 Task: Add No Sugar Added Stevia Sweetened Dark Chocolate Walnuts to the cart.
Action: Mouse moved to (13, 58)
Screenshot: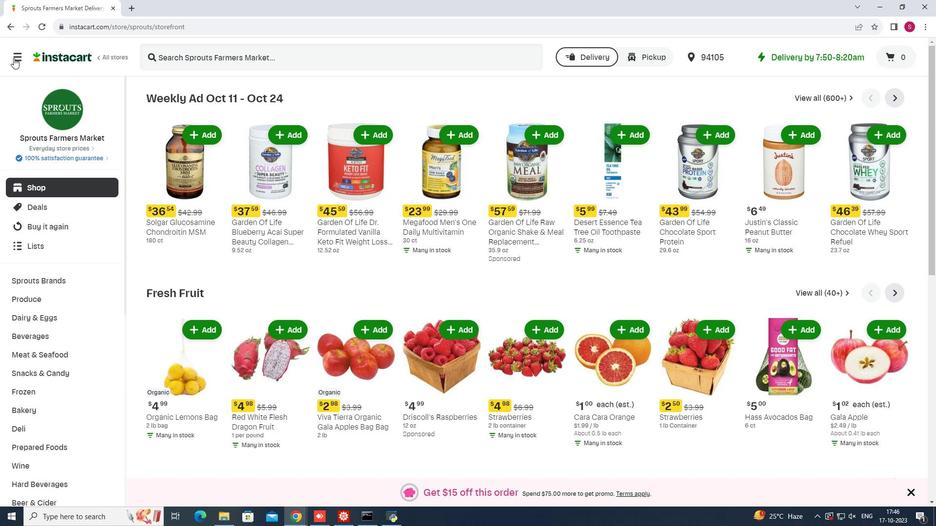 
Action: Mouse pressed left at (13, 58)
Screenshot: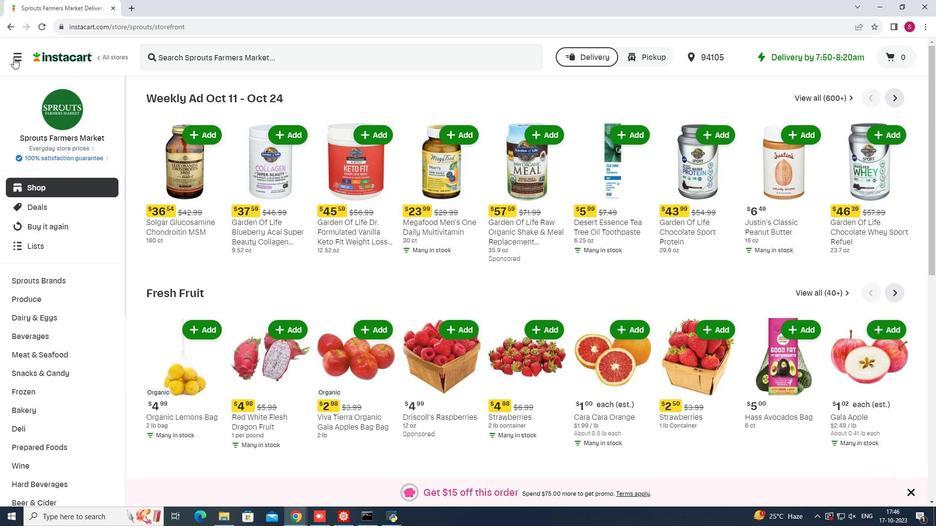 
Action: Mouse moved to (67, 251)
Screenshot: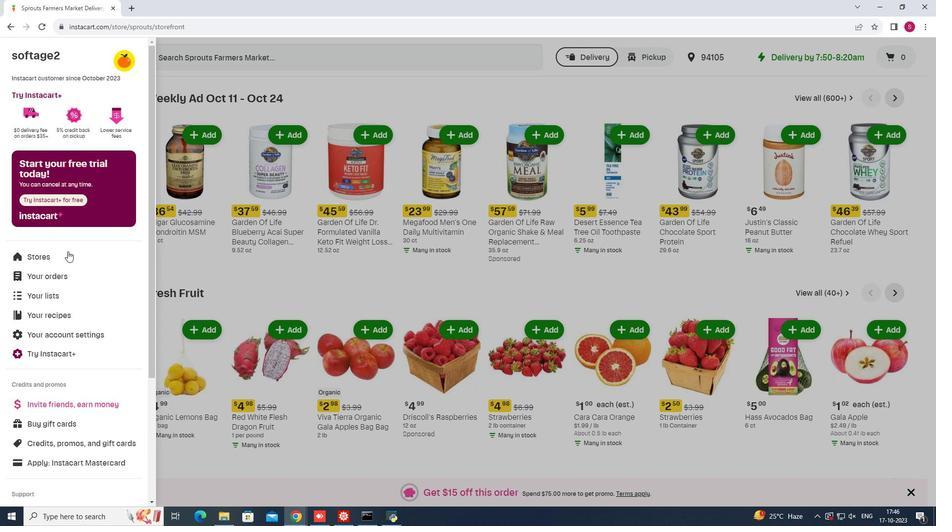 
Action: Mouse pressed left at (67, 251)
Screenshot: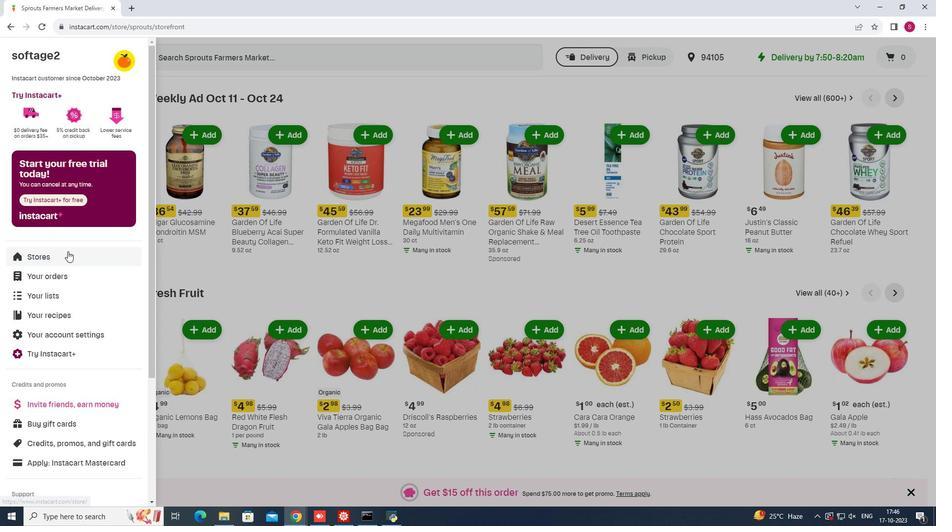 
Action: Mouse moved to (224, 87)
Screenshot: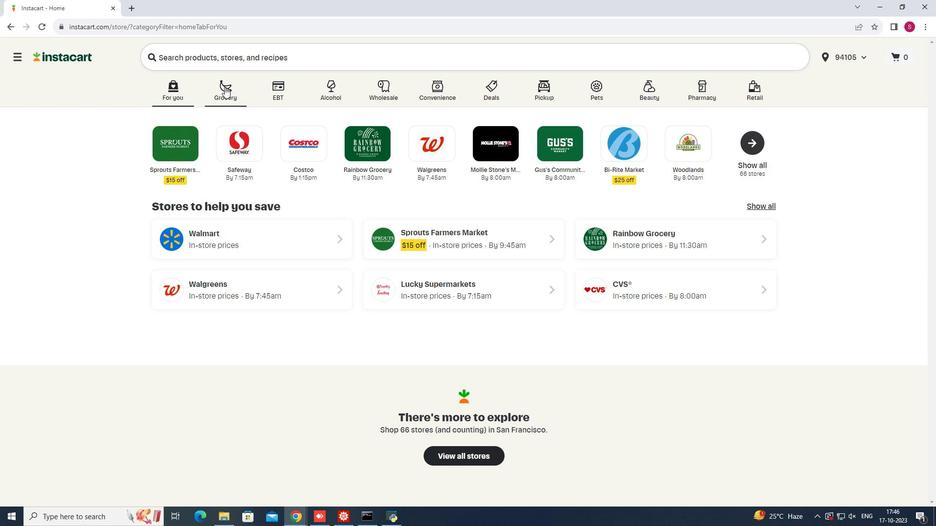 
Action: Mouse pressed left at (224, 87)
Screenshot: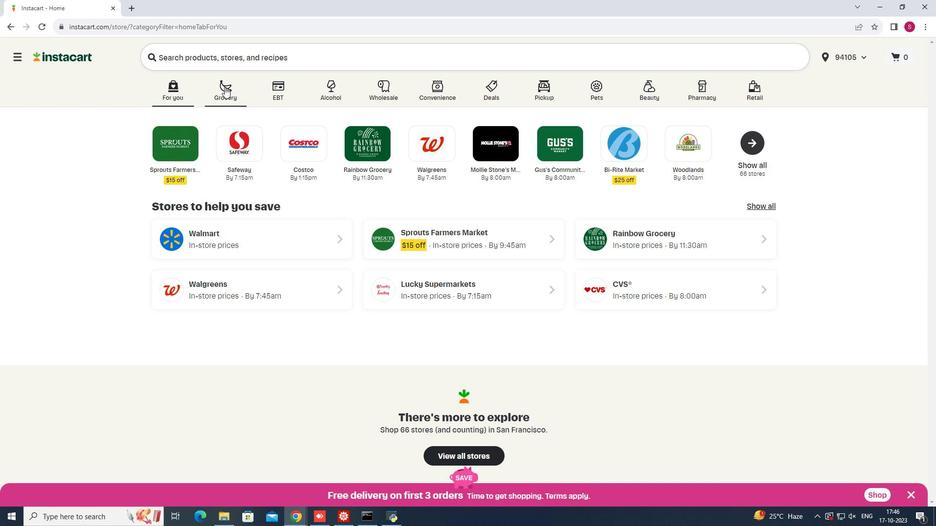 
Action: Mouse moved to (677, 135)
Screenshot: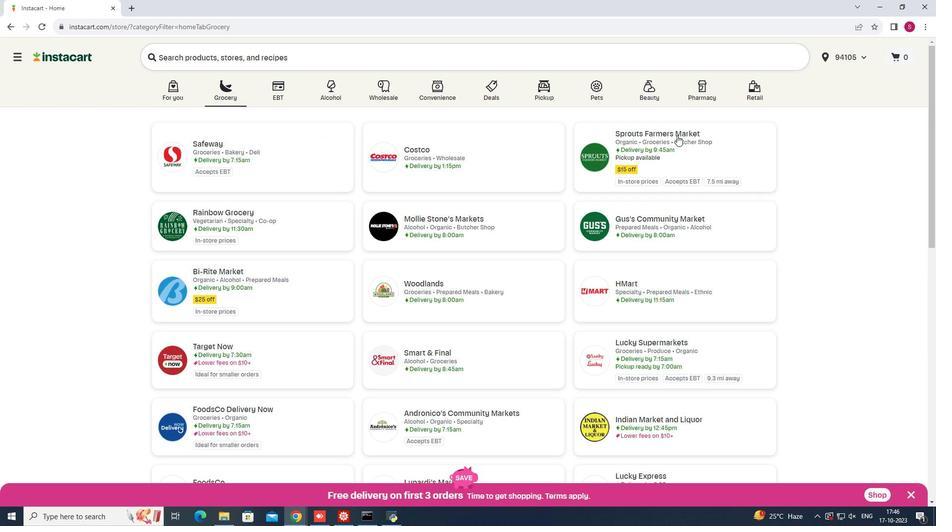 
Action: Mouse pressed left at (677, 135)
Screenshot: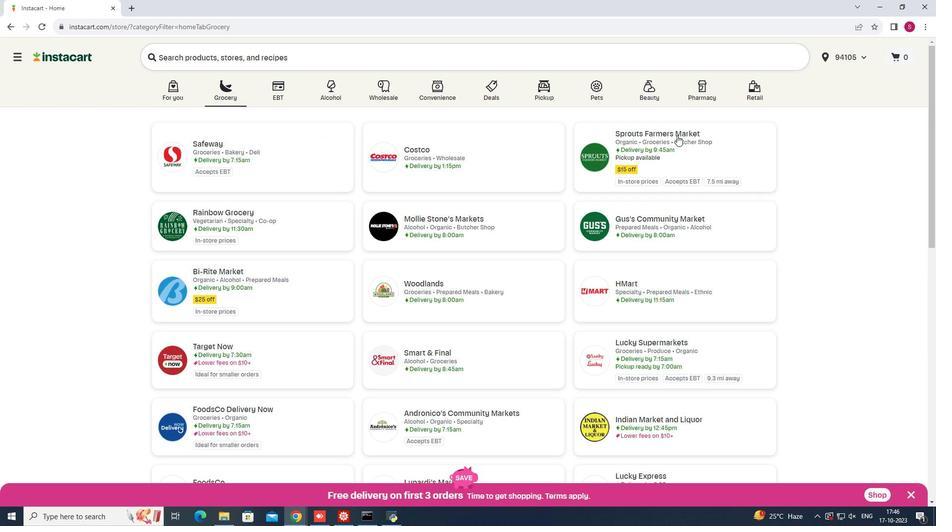 
Action: Mouse moved to (56, 376)
Screenshot: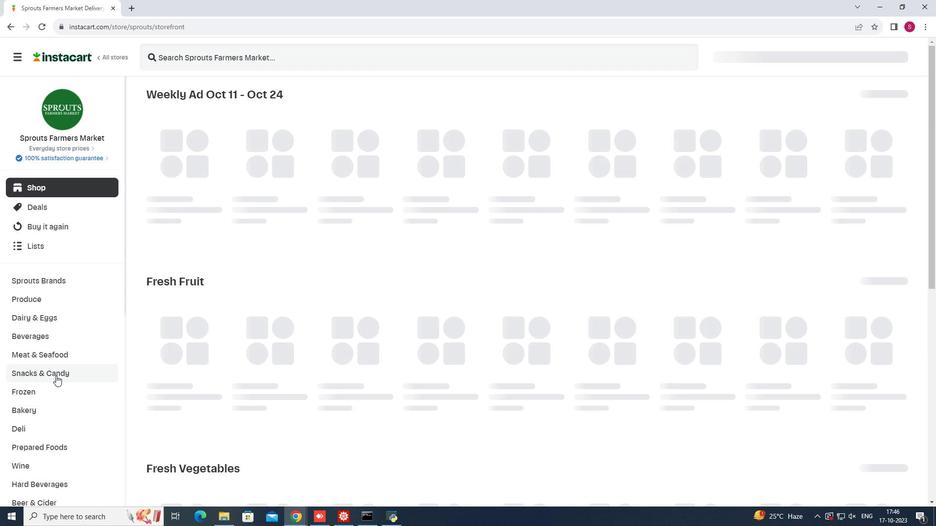 
Action: Mouse pressed left at (56, 376)
Screenshot: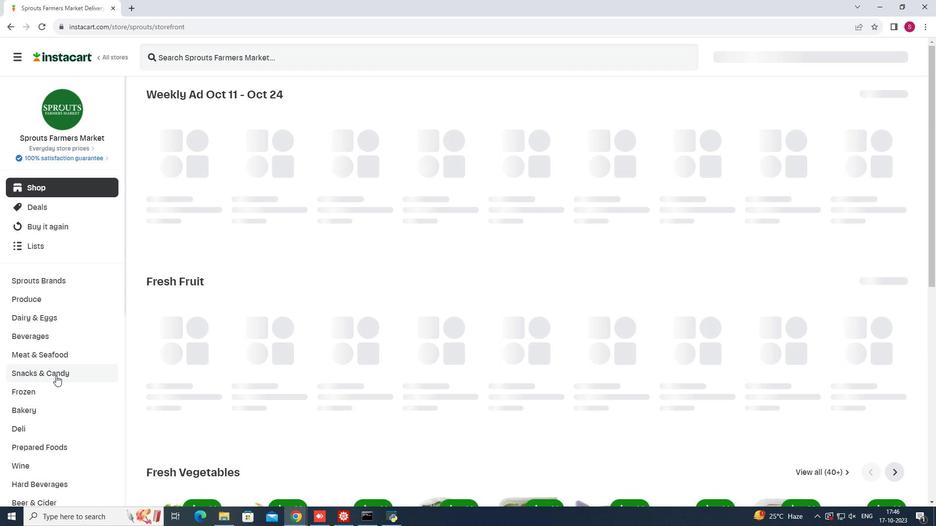 
Action: Mouse moved to (289, 121)
Screenshot: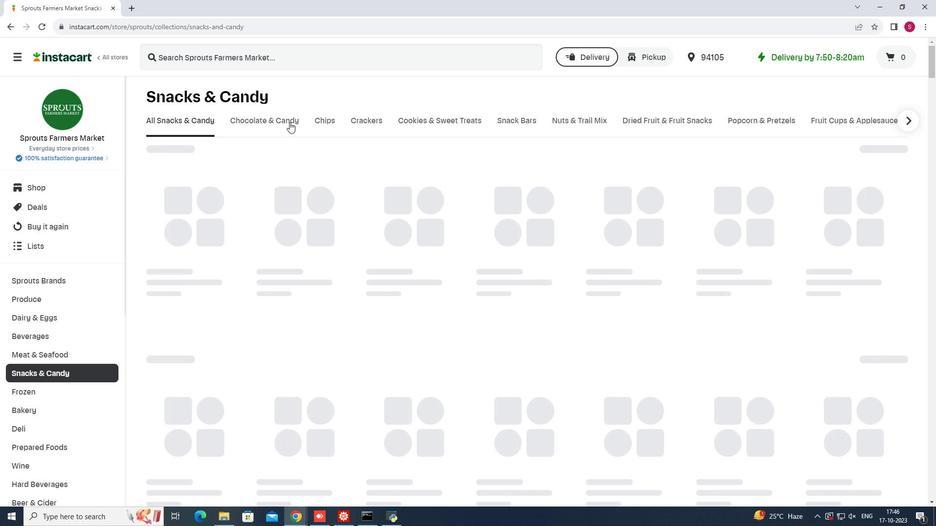 
Action: Mouse pressed left at (289, 121)
Screenshot: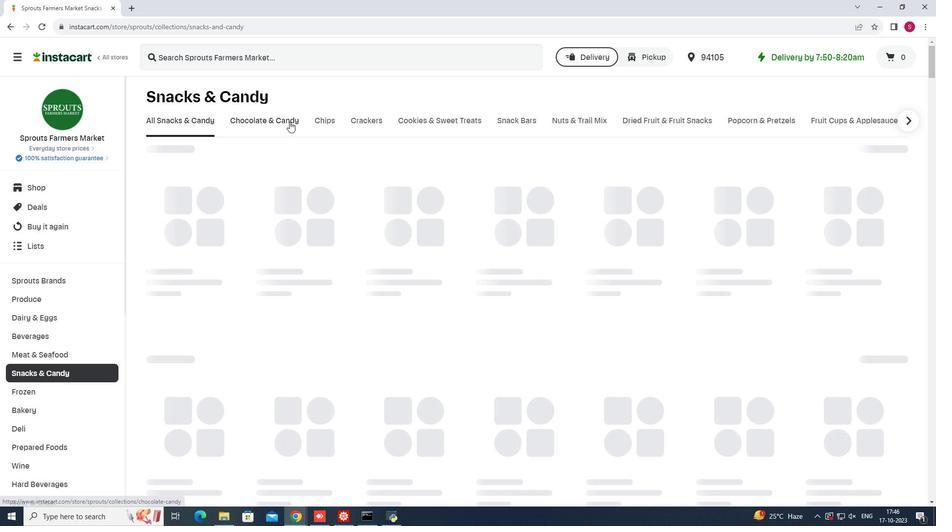 
Action: Mouse moved to (247, 162)
Screenshot: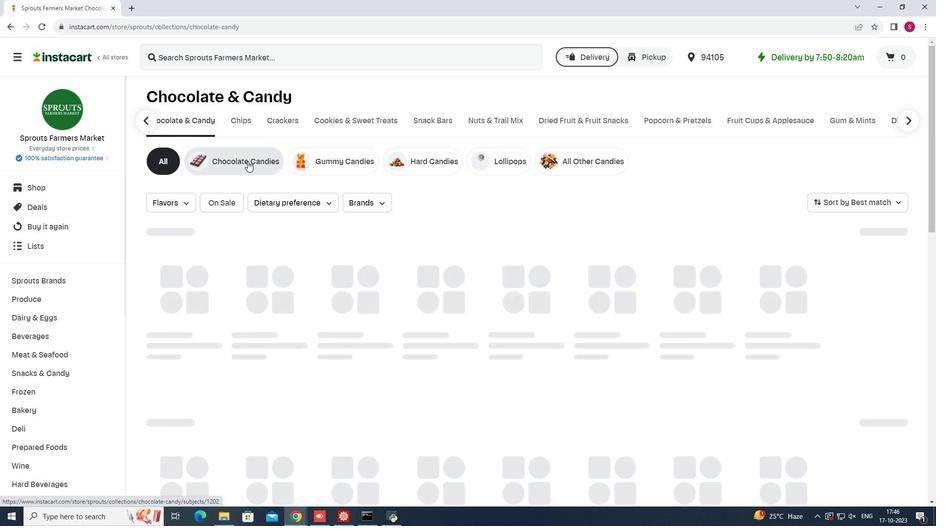 
Action: Mouse pressed left at (247, 162)
Screenshot: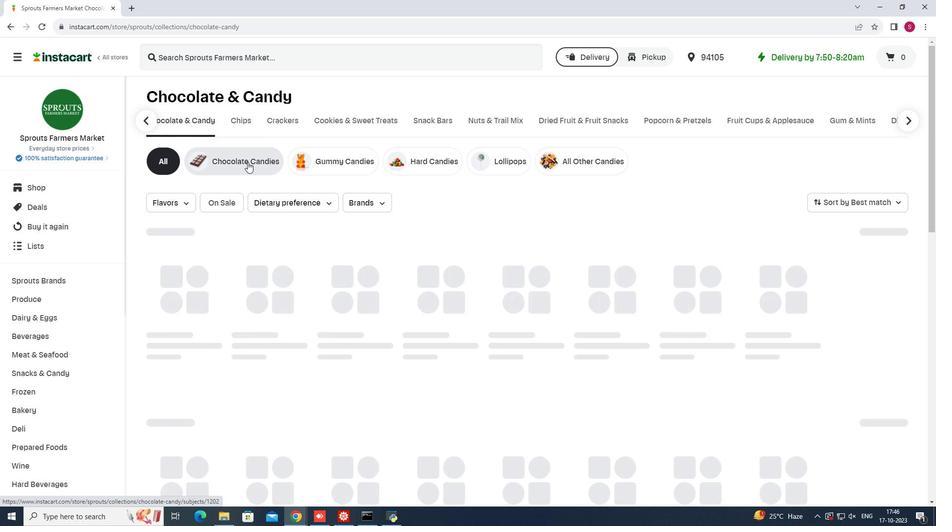 
Action: Mouse moved to (311, 53)
Screenshot: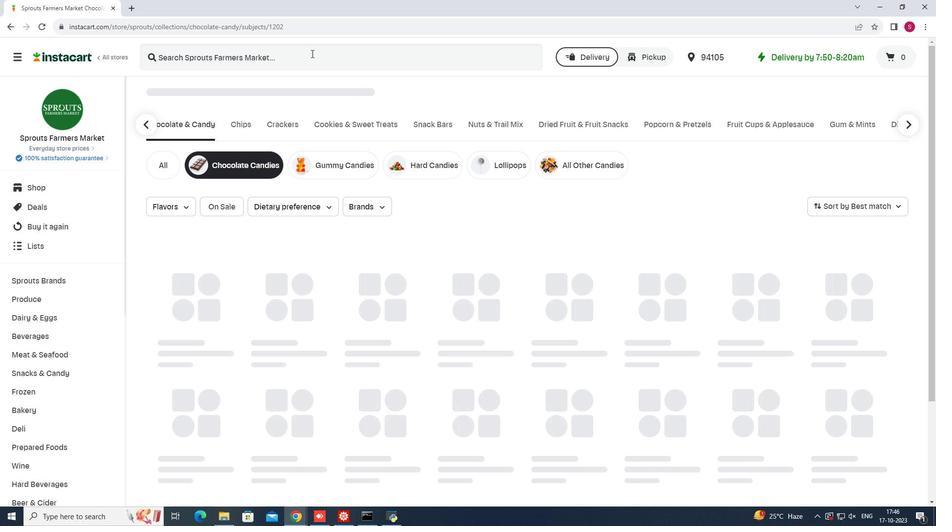 
Action: Mouse pressed left at (311, 53)
Screenshot: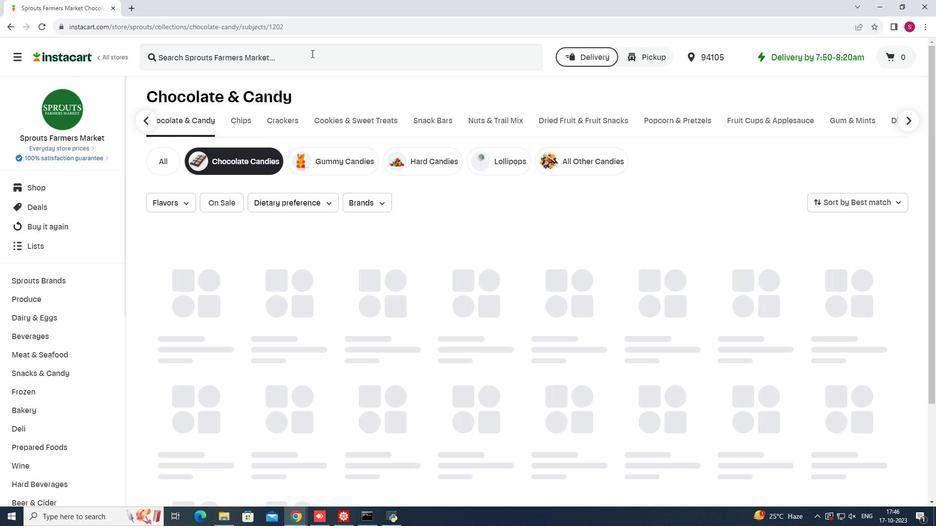 
Action: Mouse moved to (311, 54)
Screenshot: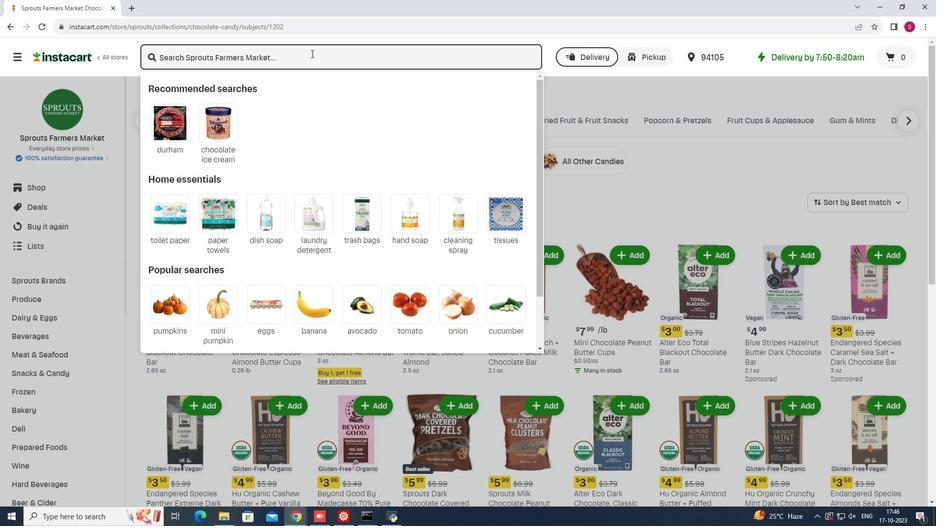 
Action: Key pressed <Key.shift><Key.shift><Key.shift><Key.shift><Key.shift><Key.shift><Key.shift><Key.shift><Key.shift><Key.shift><Key.shift><Key.shift><Key.shift><Key.shift><Key.shift><Key.shift><Key.shift><Key.shift><Key.shift><Key.shift><Key.shift><Key.shift><Key.shift><Key.shift><Key.shift><Key.shift><Key.shift>No<Key.space><Key.shift>Sugar<Key.space><Key.shift>Added<Key.space><Key.shift>Stevia<Key.space><Key.shift><Key.shift><Key.shift>Sweetened<Key.space><Key.shift>Dark<Key.space><Key.shift><Key.shift>Chocolate<Key.space><Key.shift><Key.shift>Walnuts<Key.enter>
Screenshot: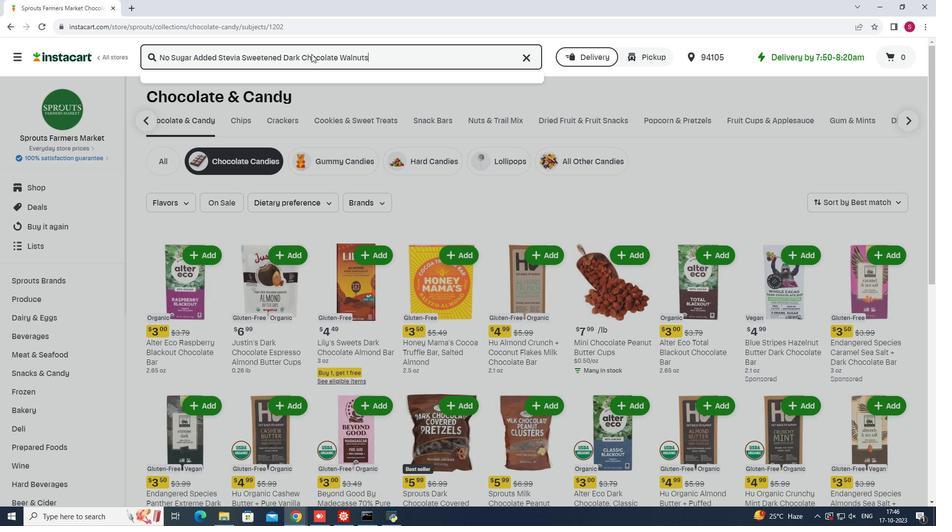 
Action: Mouse moved to (650, 204)
Screenshot: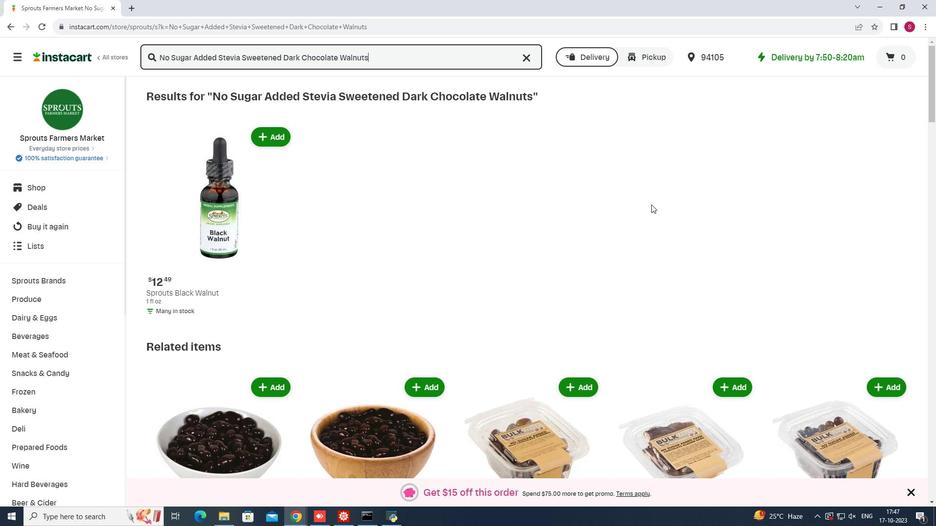
Action: Mouse scrolled (650, 204) with delta (0, 0)
Screenshot: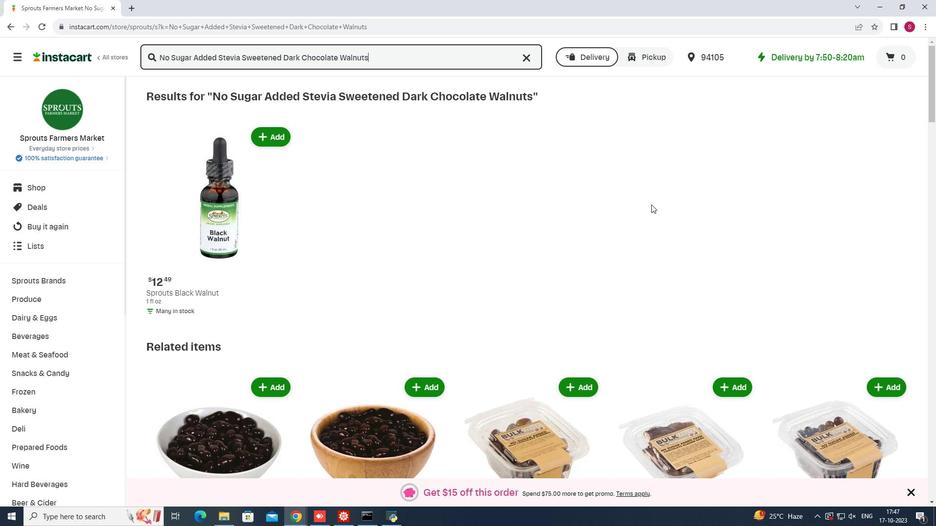 
Action: Mouse moved to (664, 207)
Screenshot: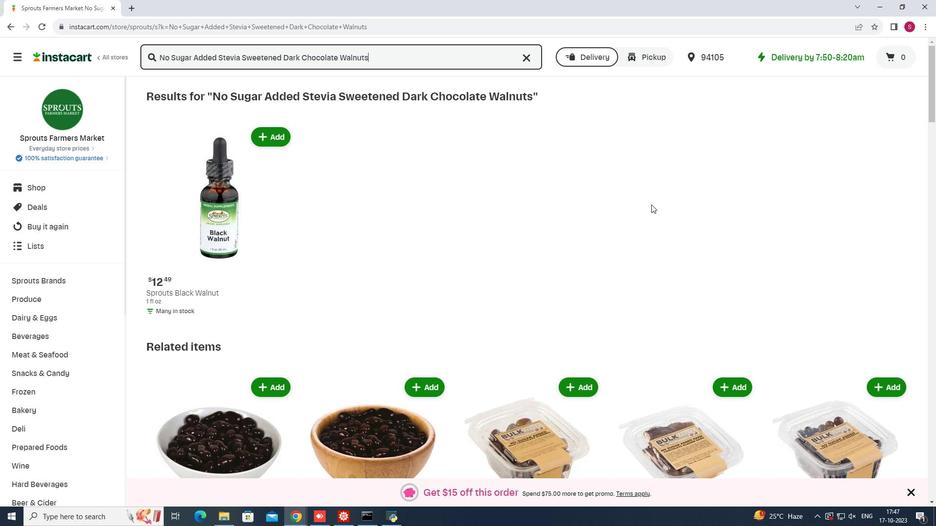 
Action: Mouse scrolled (664, 207) with delta (0, 0)
Screenshot: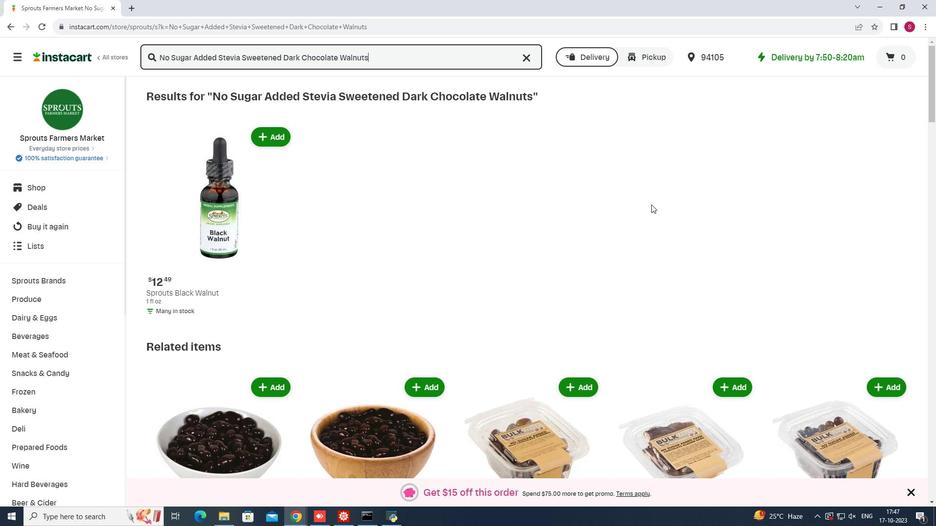 
Action: Mouse moved to (669, 209)
Screenshot: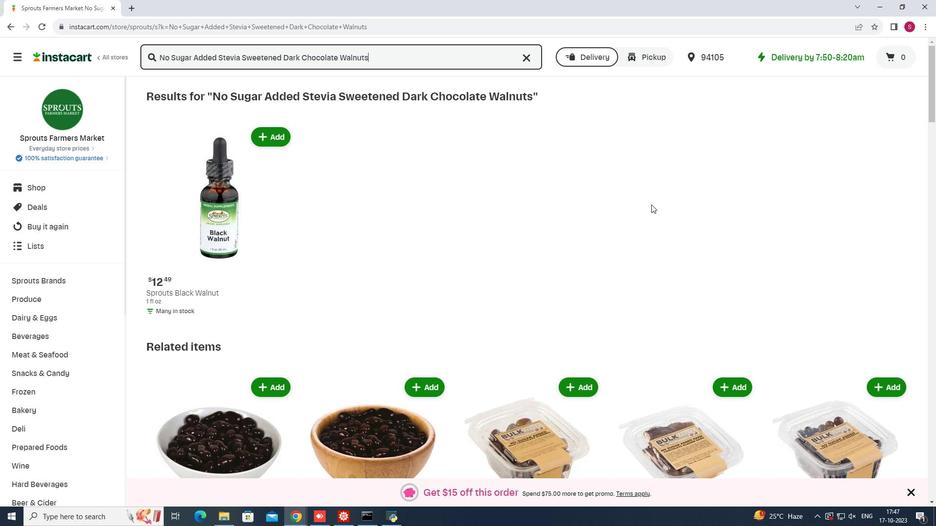 
Action: Mouse scrolled (669, 208) with delta (0, 0)
Screenshot: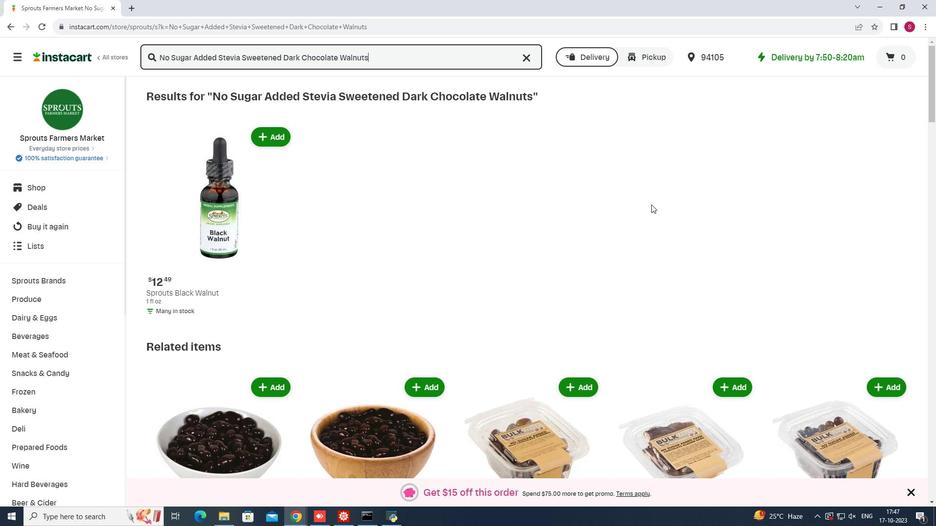 
Action: Mouse moved to (672, 209)
Screenshot: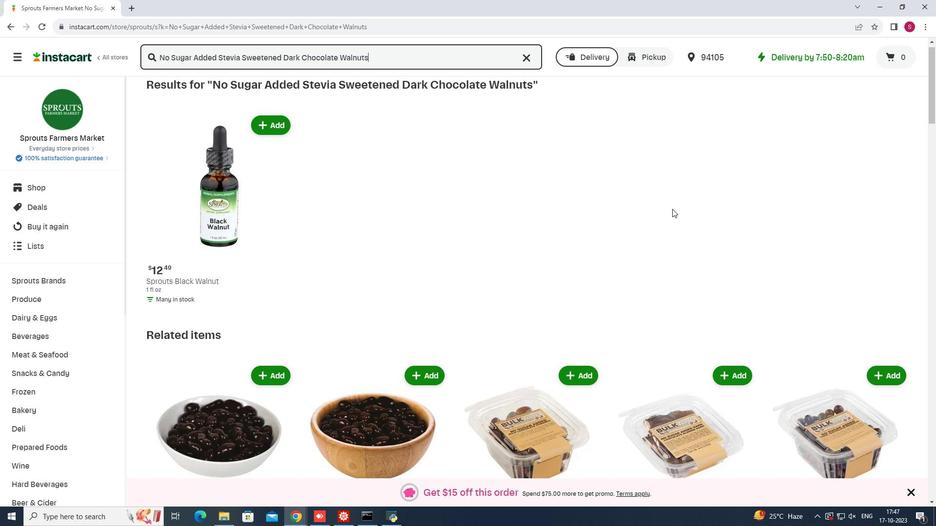 
Action: Mouse scrolled (672, 208) with delta (0, 0)
Screenshot: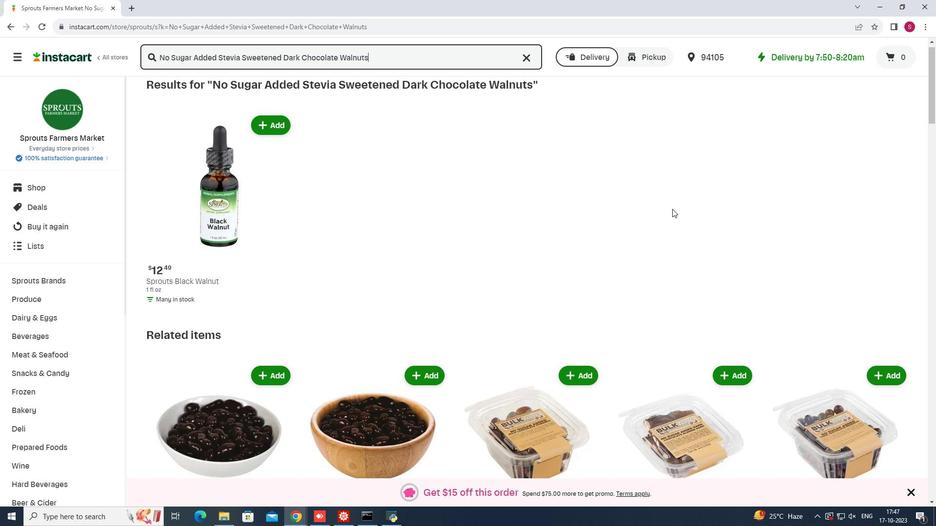 
Action: Mouse moved to (673, 209)
Screenshot: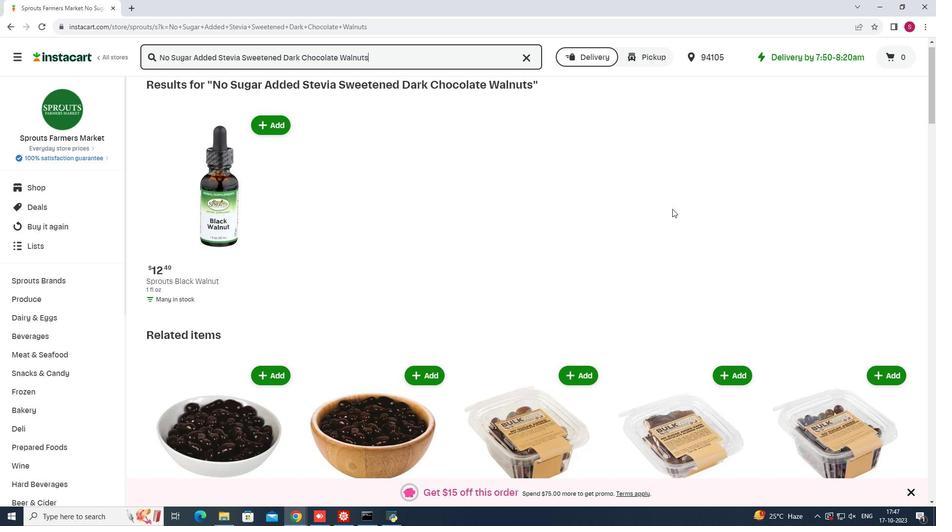 
Action: Mouse scrolled (673, 208) with delta (0, 0)
Screenshot: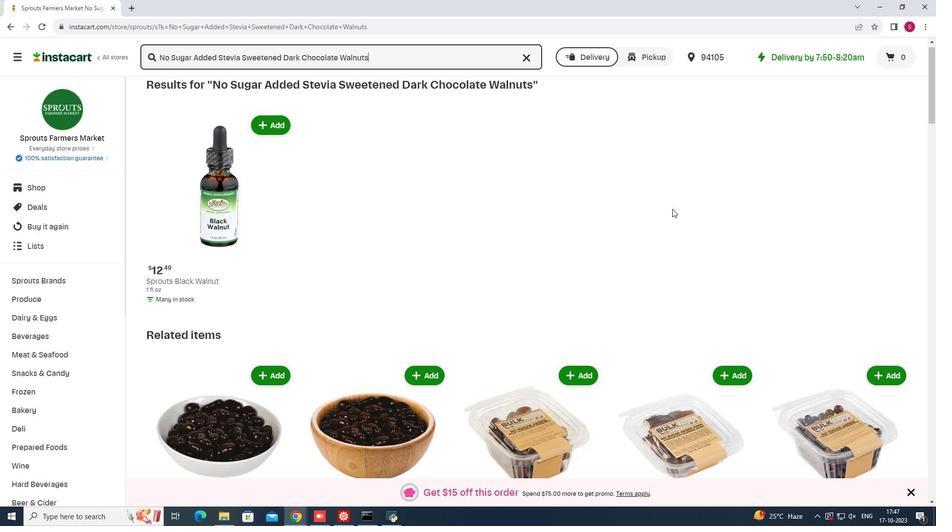 
Action: Mouse moved to (407, 144)
Screenshot: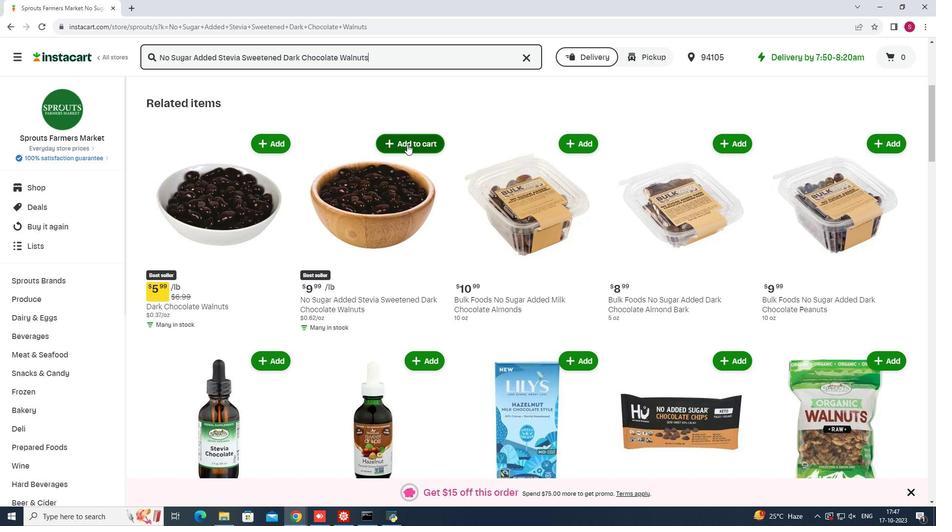 
Action: Mouse pressed left at (407, 144)
Screenshot: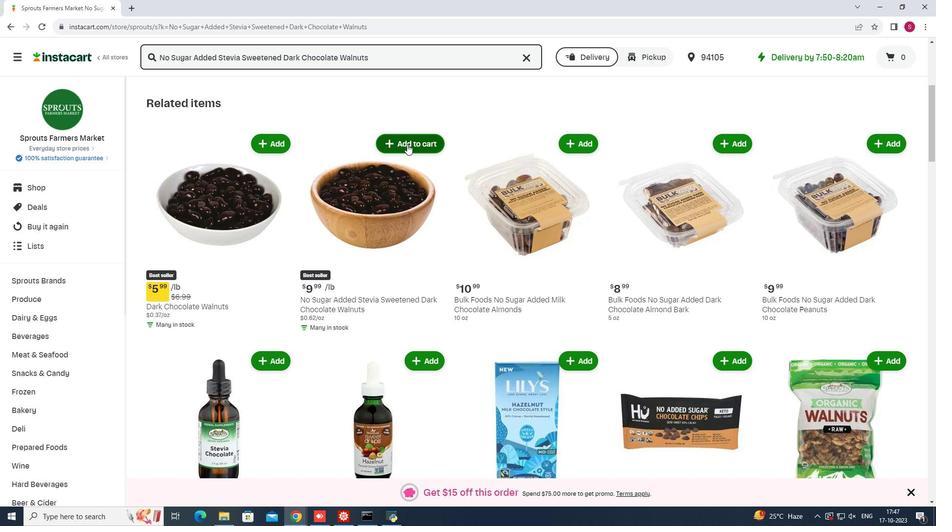 
Action: Mouse moved to (538, 114)
Screenshot: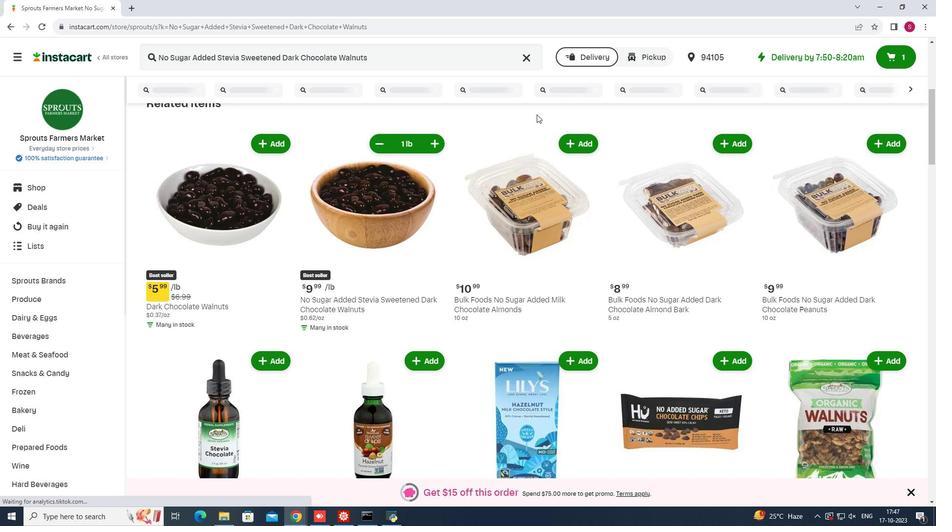 
